 Task: Sort the products in the category "Hand Soap" by relevance.
Action: Mouse moved to (763, 290)
Screenshot: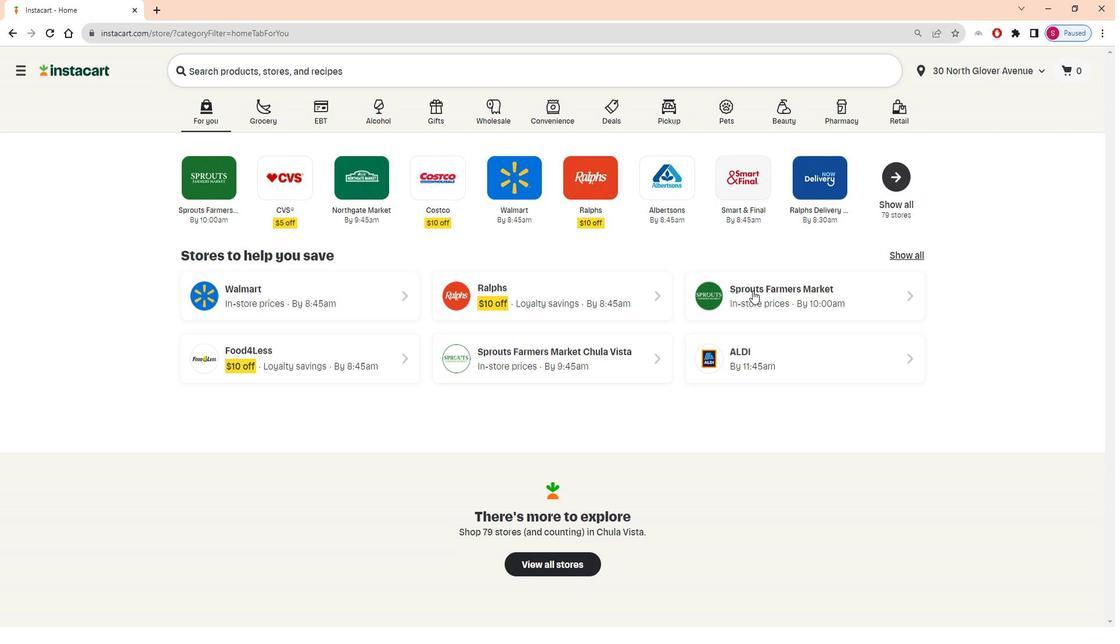 
Action: Mouse pressed left at (763, 290)
Screenshot: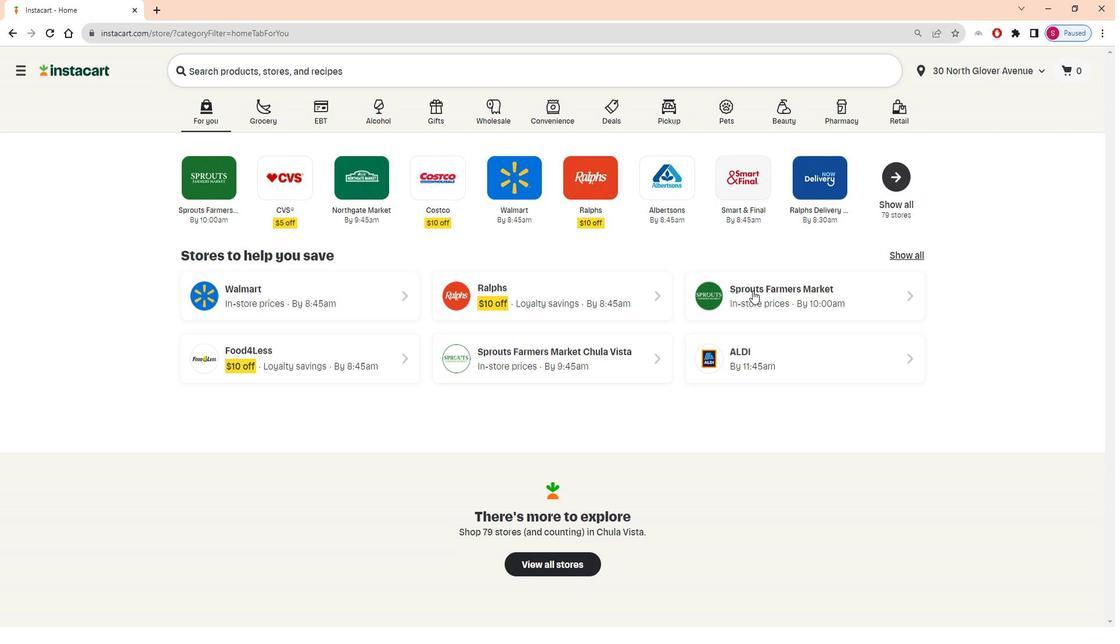 
Action: Mouse moved to (82, 412)
Screenshot: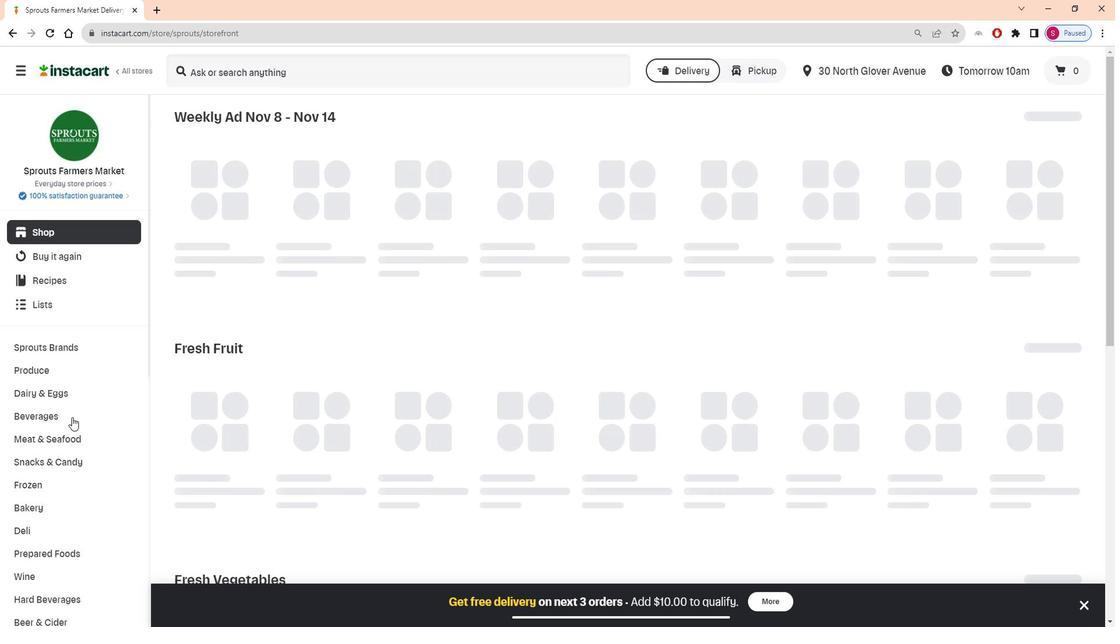 
Action: Mouse scrolled (82, 412) with delta (0, 0)
Screenshot: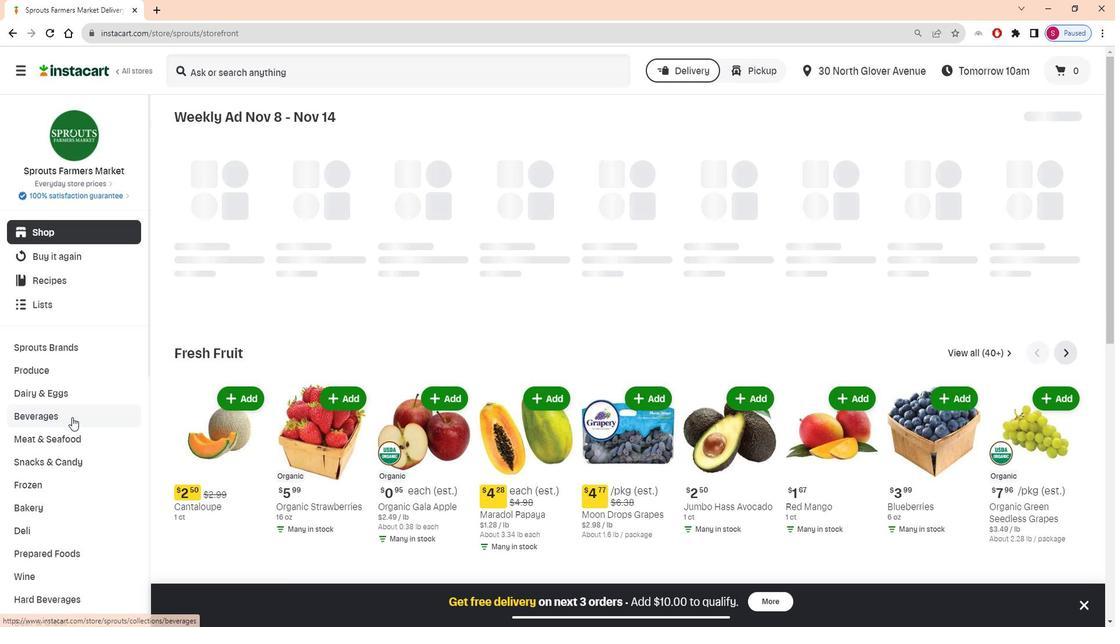 
Action: Mouse scrolled (82, 412) with delta (0, 0)
Screenshot: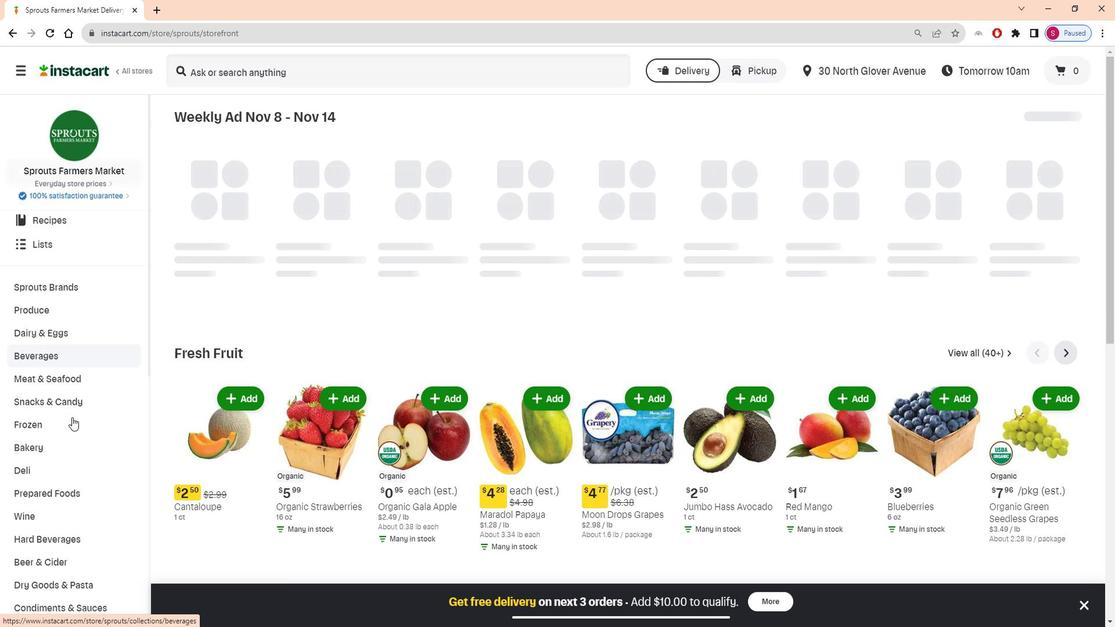 
Action: Mouse scrolled (82, 412) with delta (0, 0)
Screenshot: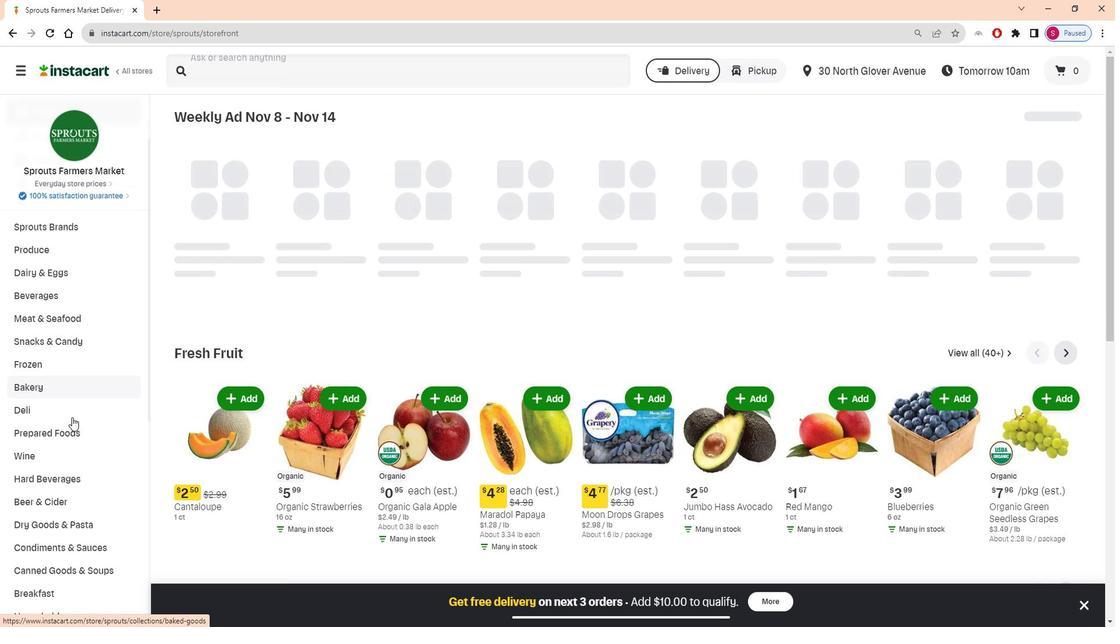 
Action: Mouse scrolled (82, 412) with delta (0, 0)
Screenshot: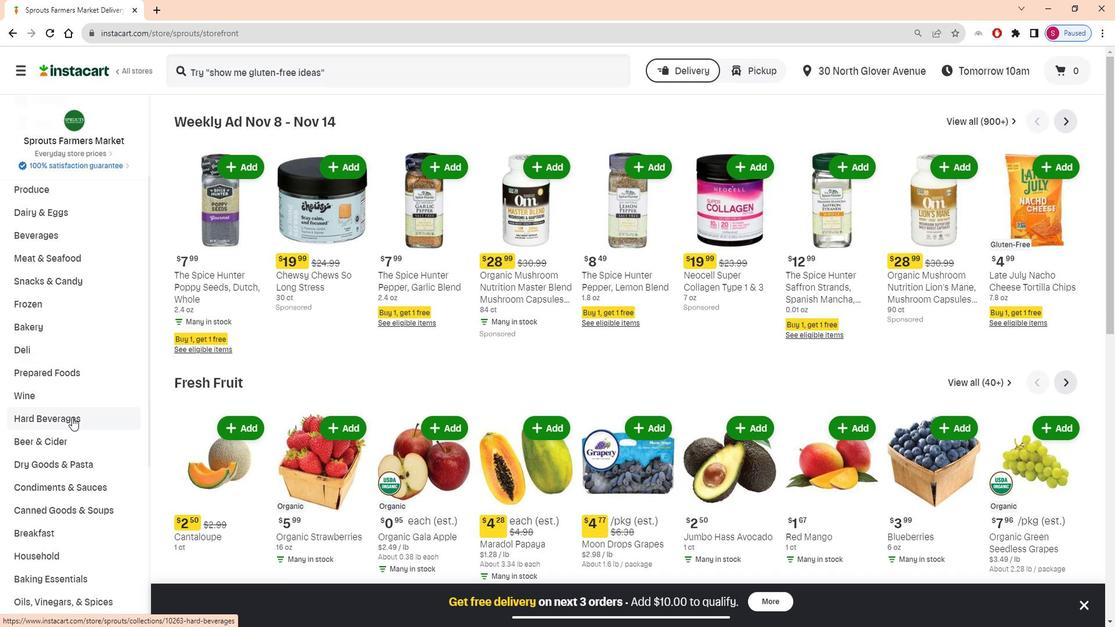 
Action: Mouse scrolled (82, 412) with delta (0, 0)
Screenshot: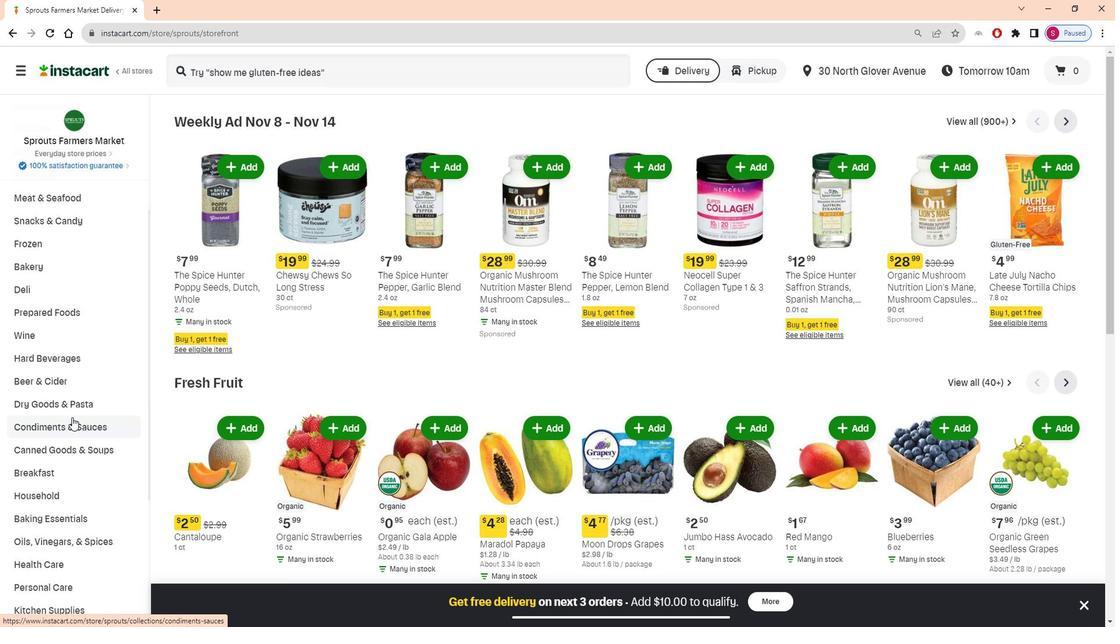 
Action: Mouse scrolled (82, 412) with delta (0, 0)
Screenshot: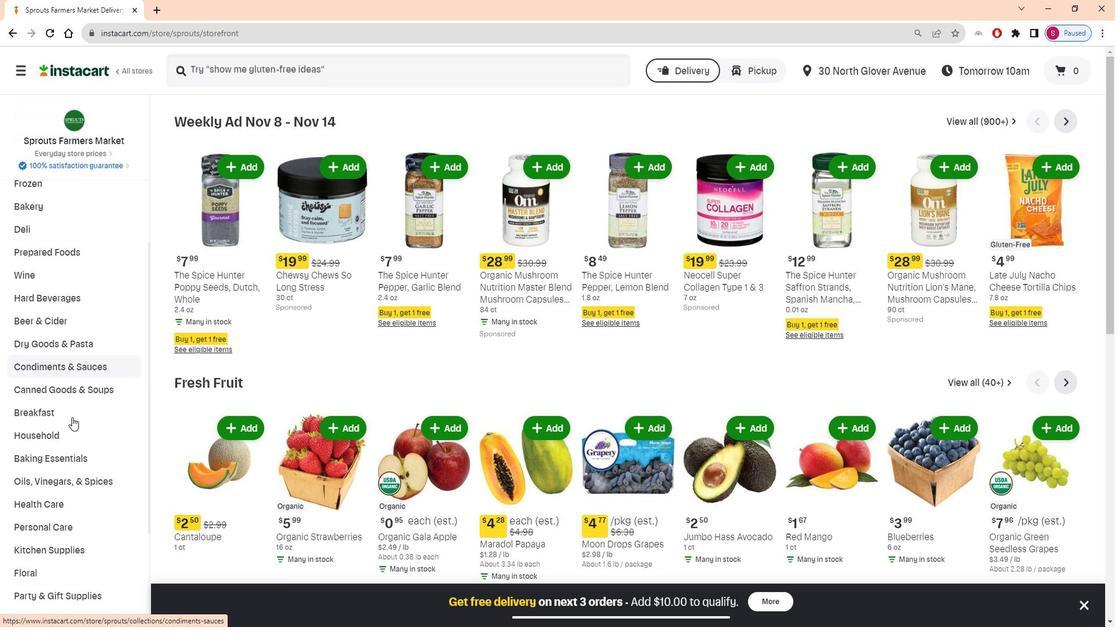 
Action: Mouse moved to (71, 453)
Screenshot: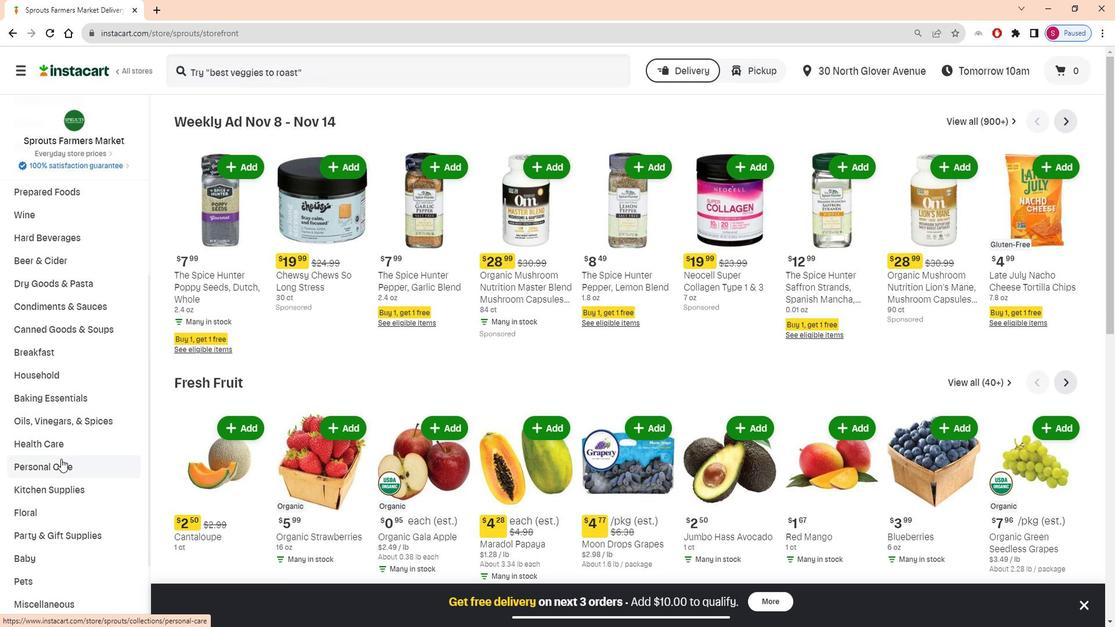 
Action: Mouse pressed left at (71, 453)
Screenshot: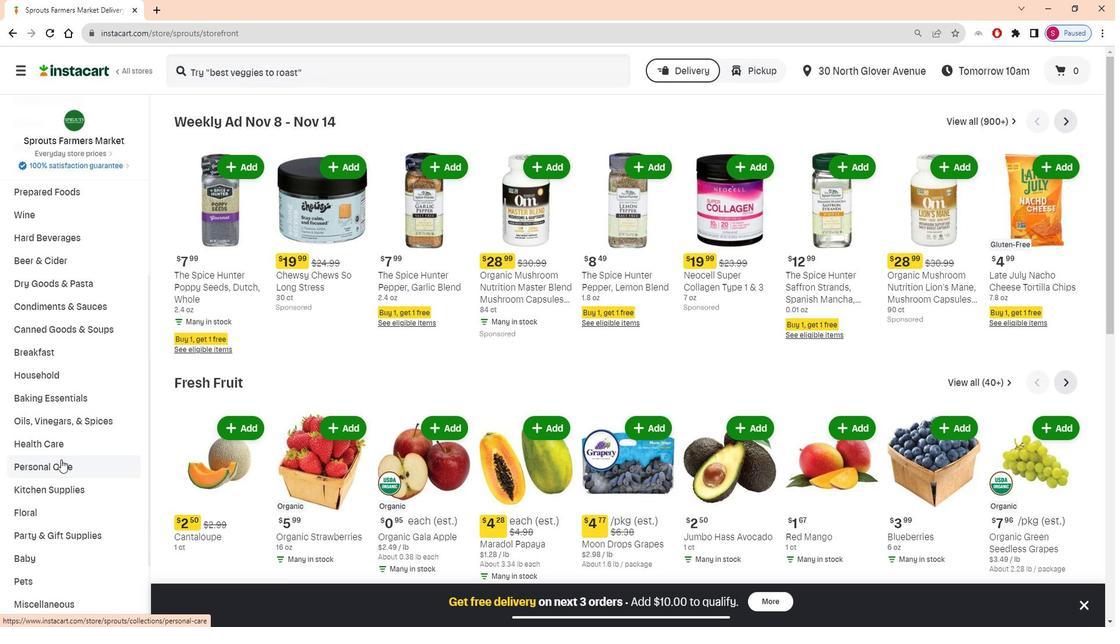 
Action: Mouse moved to (306, 163)
Screenshot: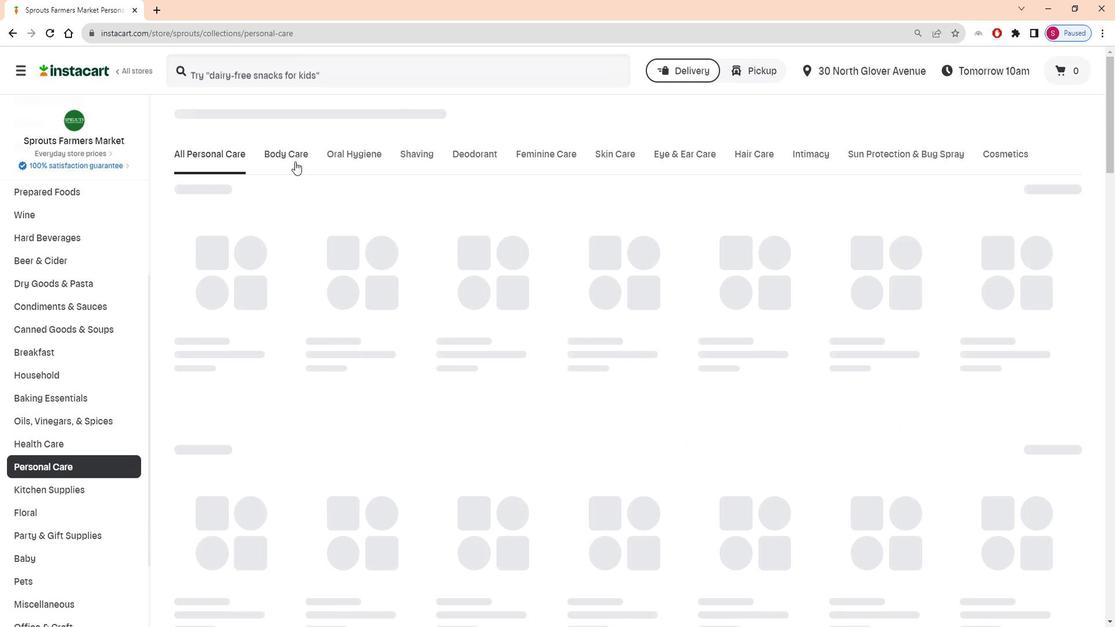 
Action: Mouse pressed left at (306, 163)
Screenshot: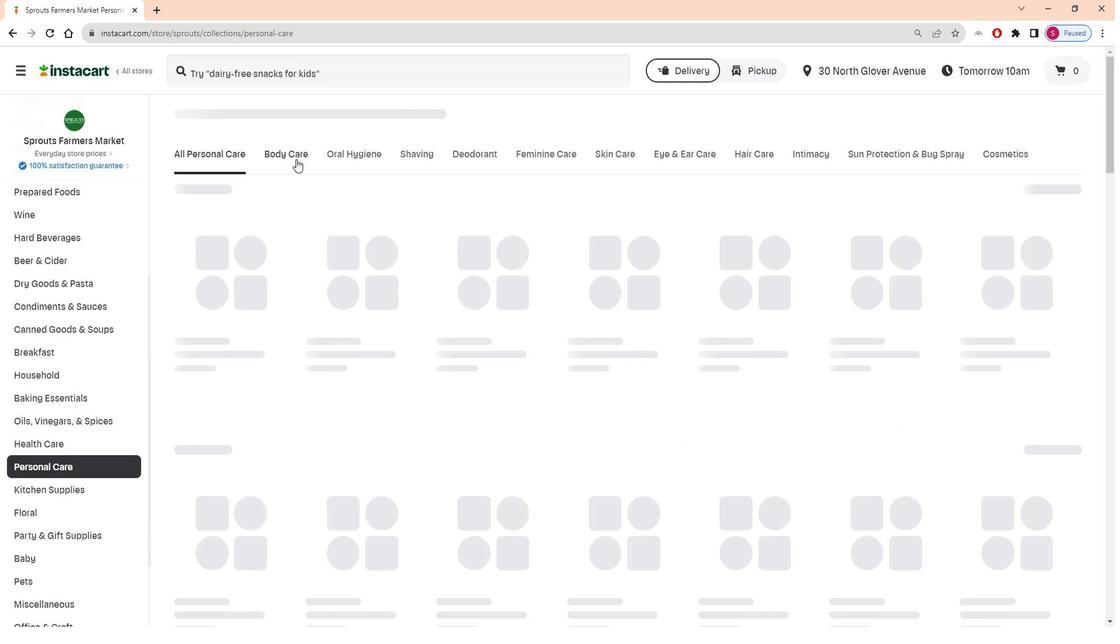 
Action: Mouse moved to (396, 205)
Screenshot: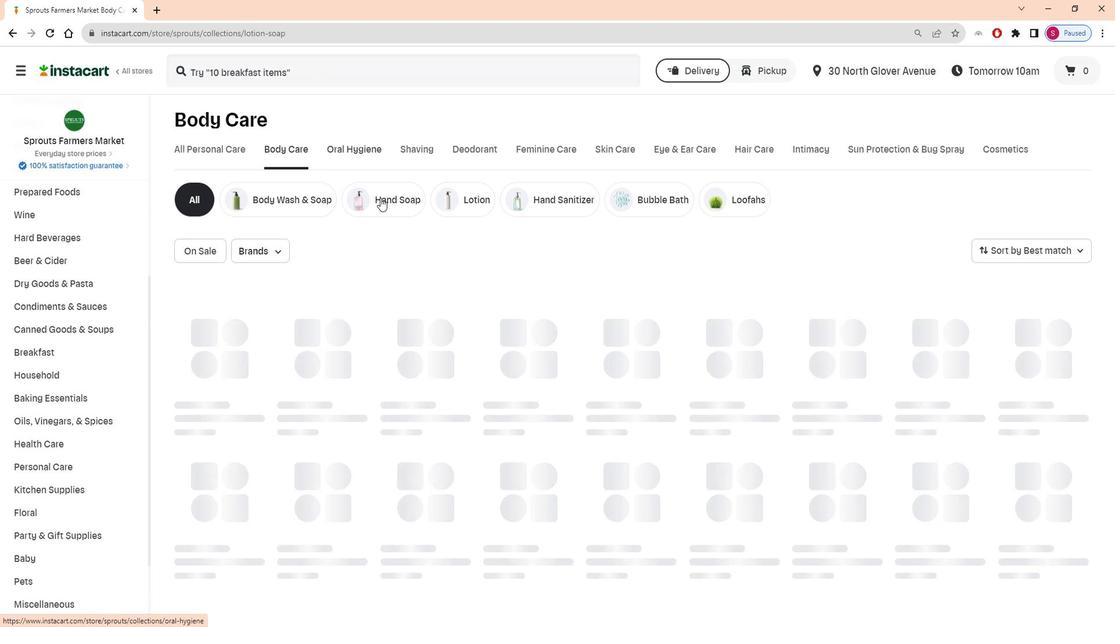 
Action: Mouse pressed left at (396, 205)
Screenshot: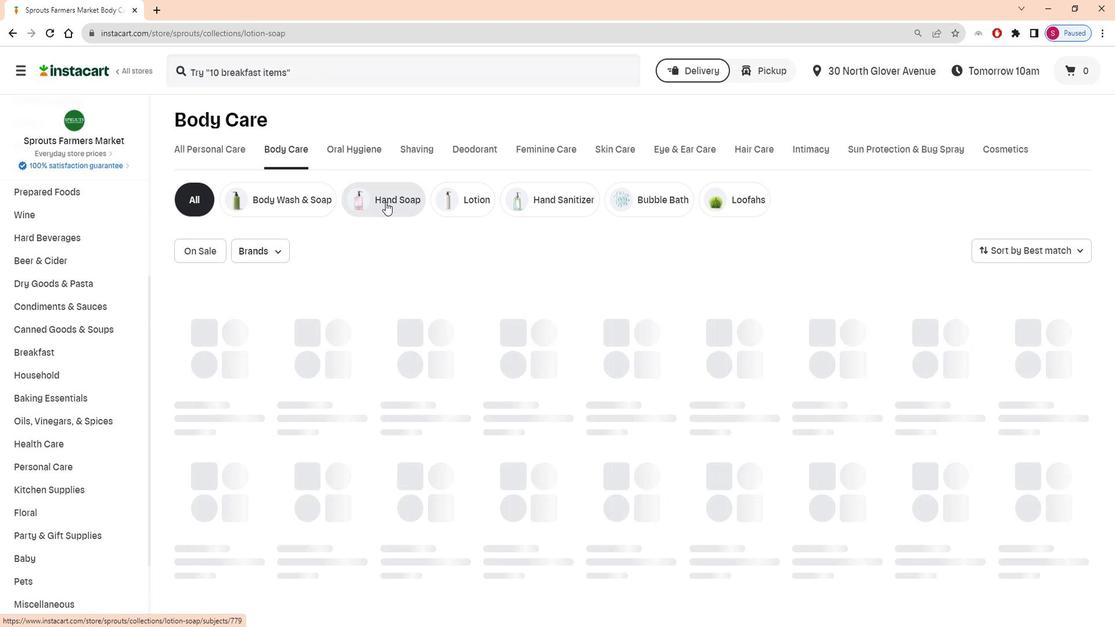 
Action: Mouse moved to (1079, 248)
Screenshot: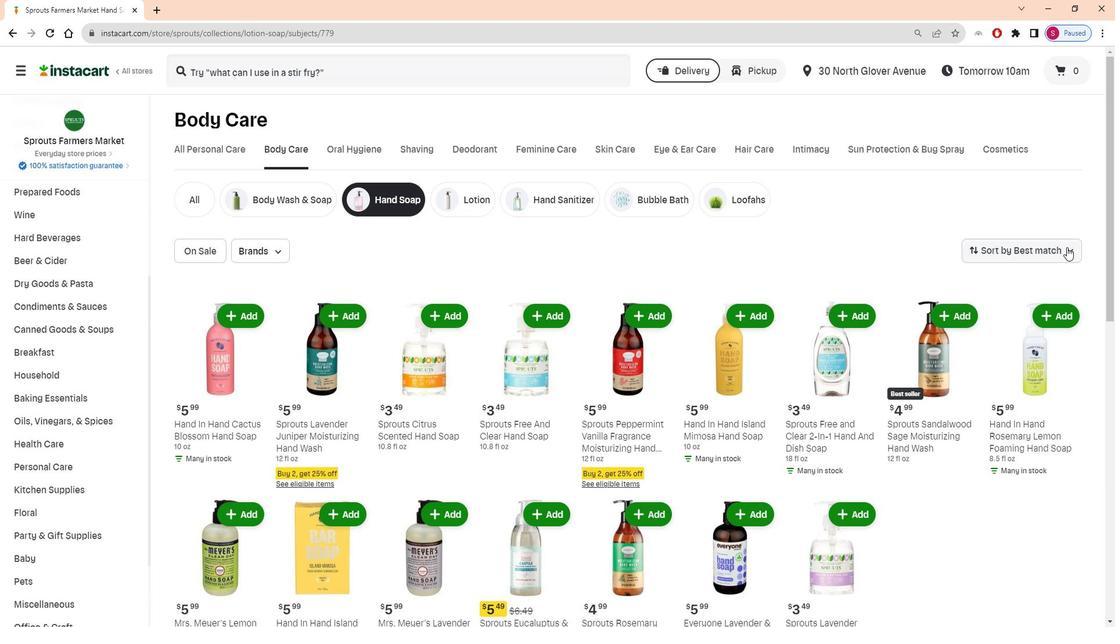 
Action: Mouse pressed left at (1079, 248)
Screenshot: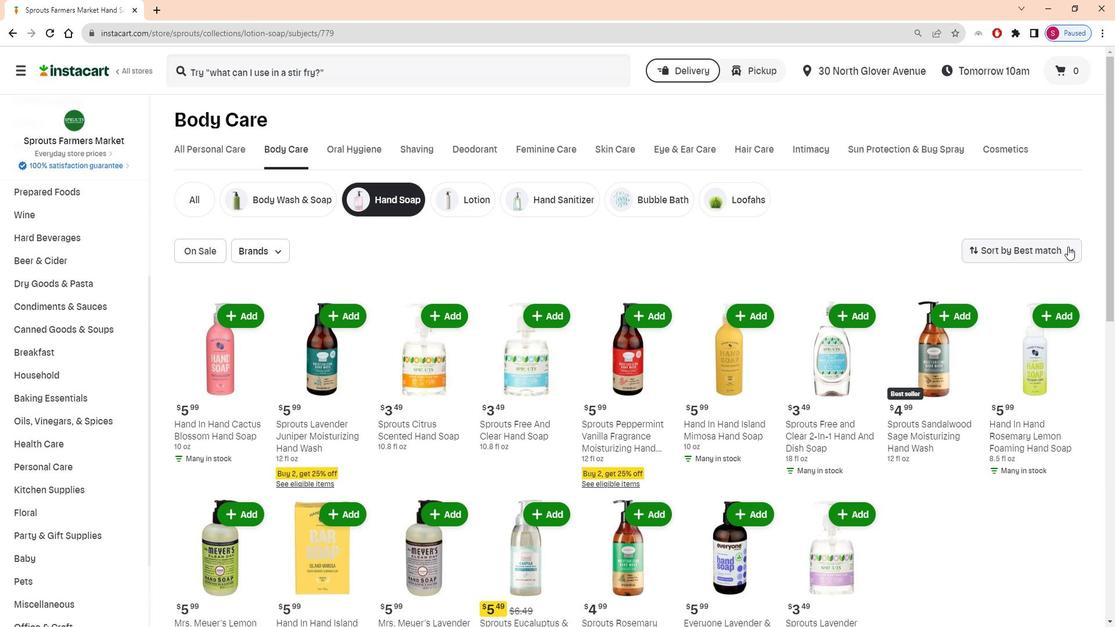 
Action: Mouse moved to (1038, 419)
Screenshot: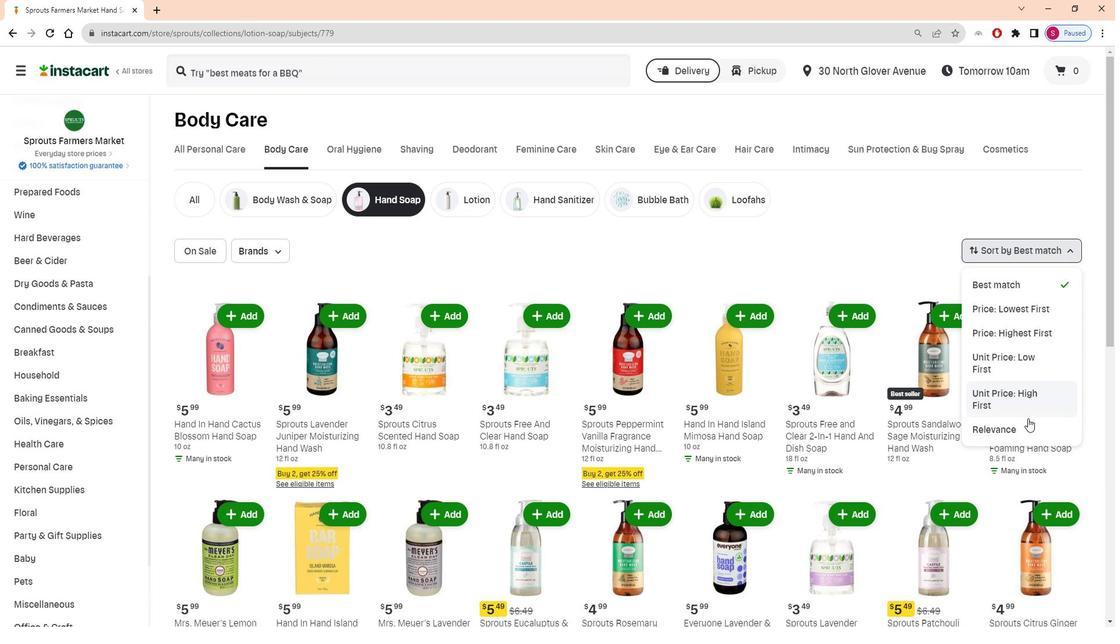 
Action: Mouse pressed left at (1038, 419)
Screenshot: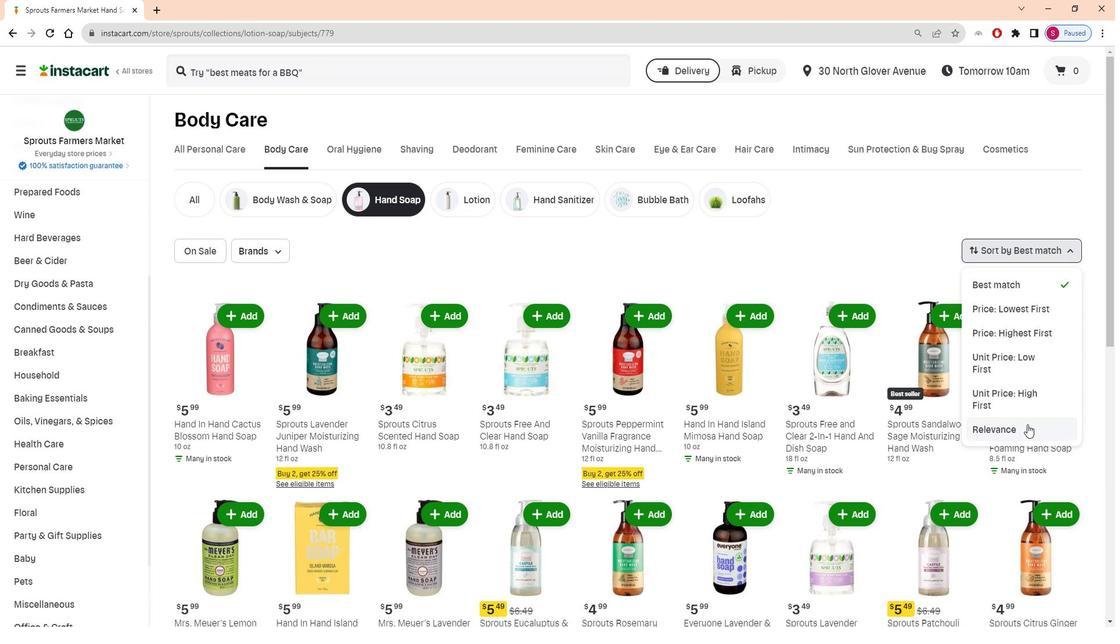 
Action: Mouse moved to (671, 257)
Screenshot: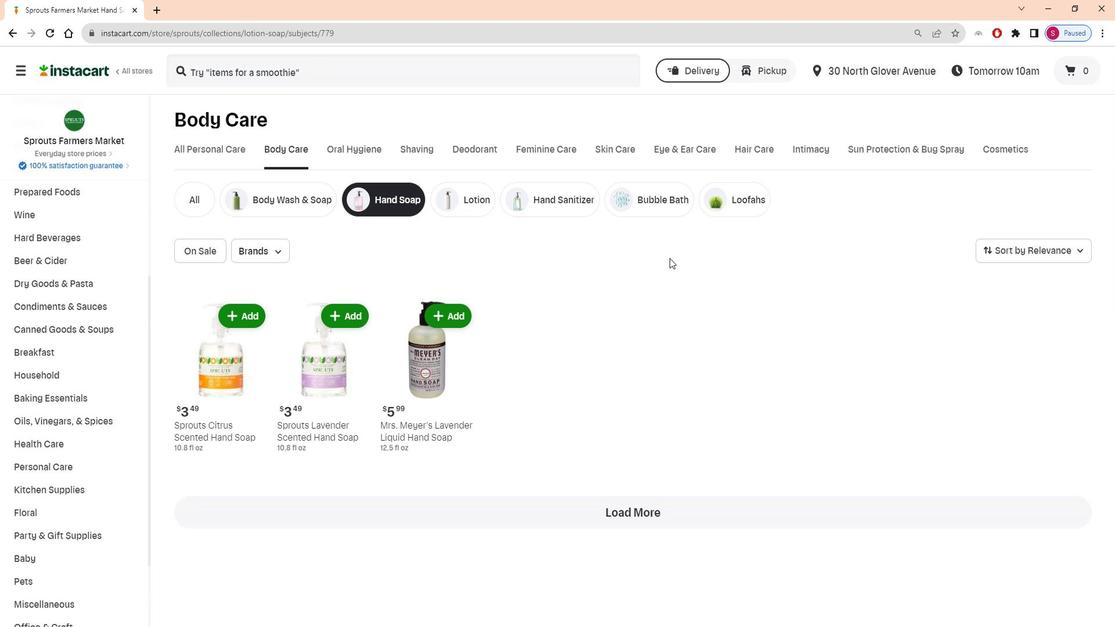 
